 Task: open an excel sheet and write heading  Financial WizardAdd Categories in a column and its values below  'Income, Income, Income, Expenses, Expenses, Expenses, Expenses, Expenses, Savings, Savings, Investments, Investments, Debt, Debt & Debt. 'Add Descriptions in next column and its values below  Salary, Freelance Work, Rental Income, Housing, Transportation, Groceries, Utilities, Entertainment, Emergency Fund, Retirement, Stocks, Mutual Funds, Credit Card 1, Credit Card 2 & Student Loan. Add Amount in next column and its values below  $5,000, $1,200, $500, $1,200, $300, $400, $200, $150, $500, $1,000, $500, $300, $200, $100 & $300. Save page Budget Management Sheet
Action: Mouse moved to (34, 98)
Screenshot: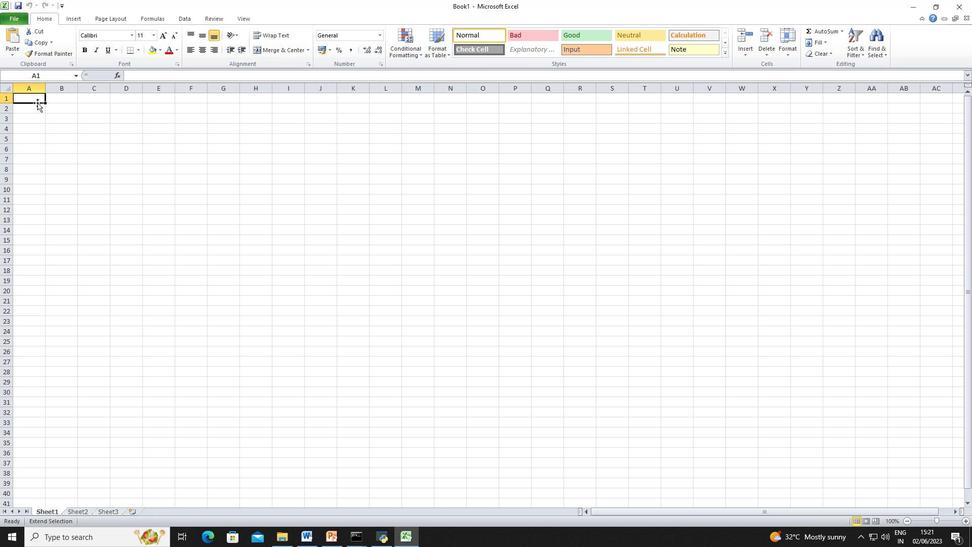 
Action: Mouse pressed left at (34, 98)
Screenshot: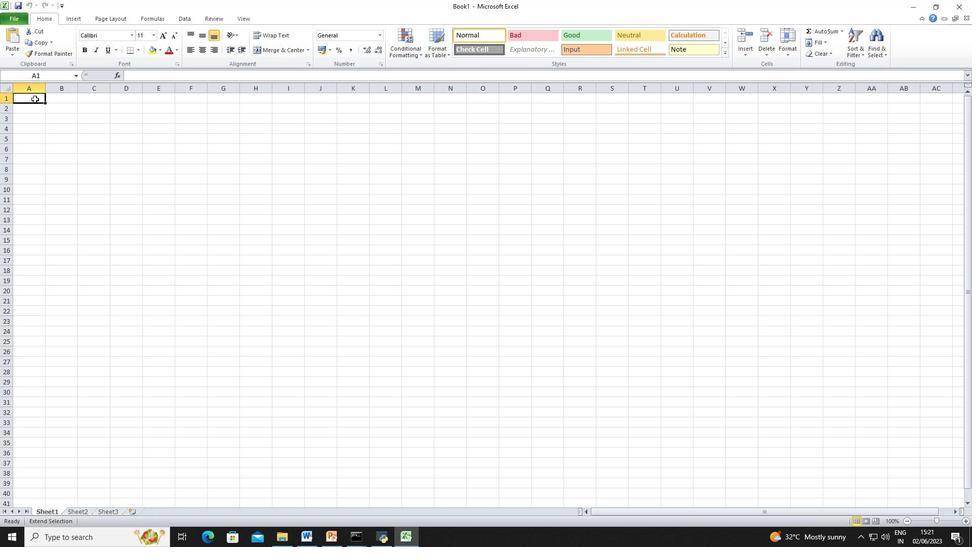 
Action: Mouse moved to (79, 102)
Screenshot: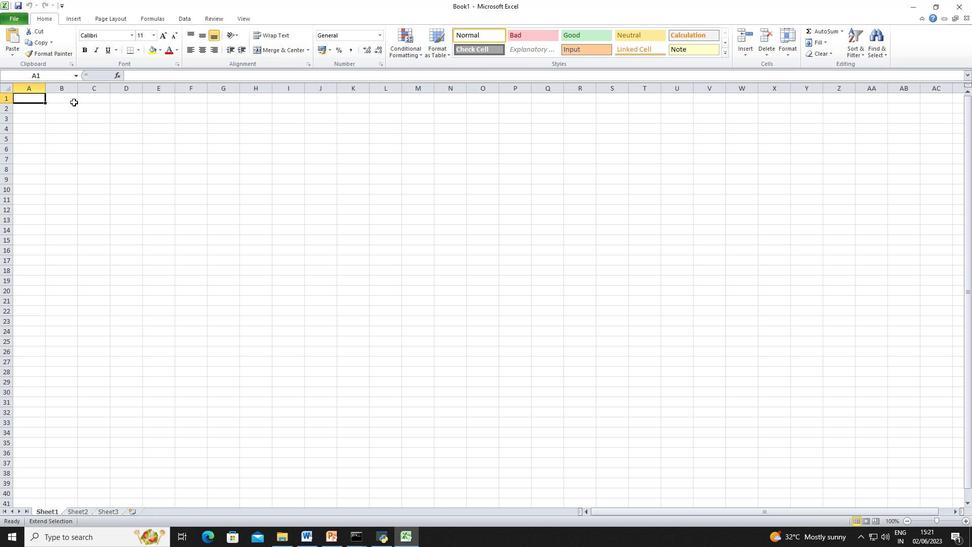 
Action: Key pressed <Key.shift>Financial<Key.space><Key.shift><Key.shift><Key.shift><Key.shift><Key.shift>Wizard
Screenshot: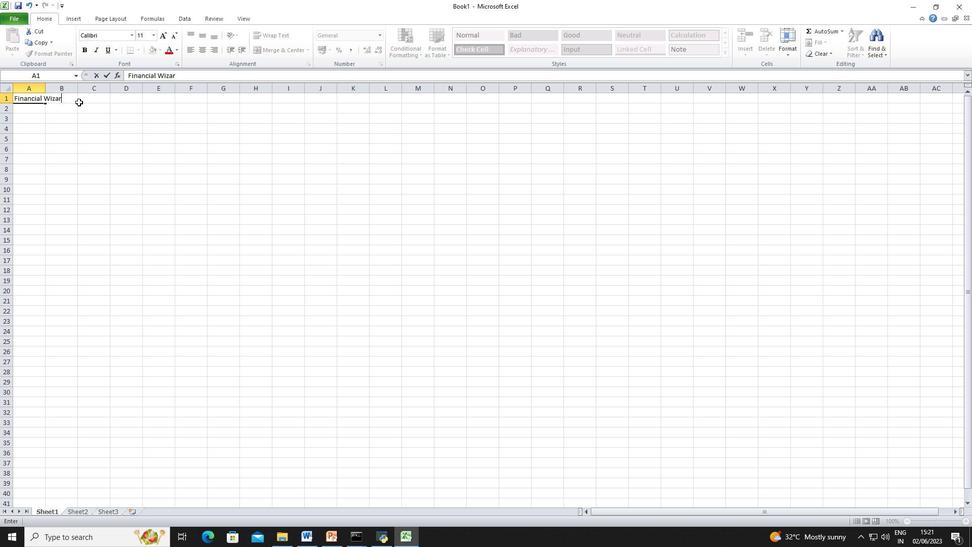 
Action: Mouse moved to (31, 115)
Screenshot: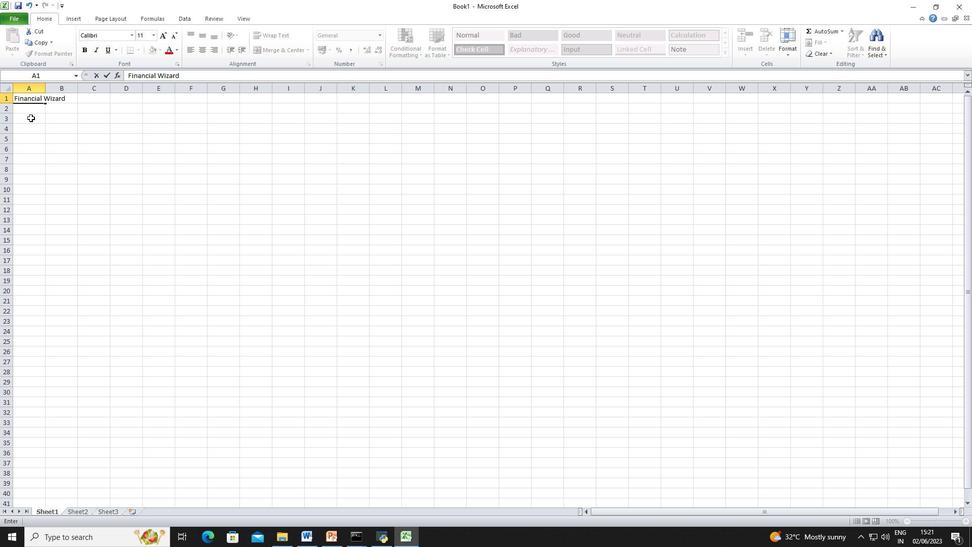 
Action: Mouse pressed left at (31, 115)
Screenshot: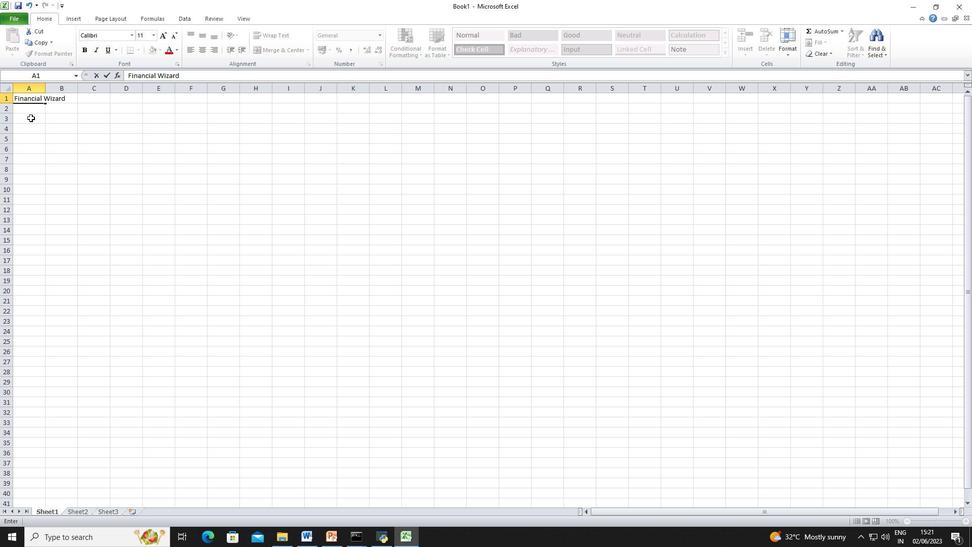 
Action: Key pressed <Key.shift>Categories<Key.down><Key.shift>Income<Key.enter><Key.shift><Key.shift><Key.shift><Key.shift><Key.shift><Key.shift><Key.shift><Key.shift><Key.shift><Key.shift><Key.shift><Key.shift>Income<Key.enter><Key.shift><Key.shift><Key.shift><Key.shift>Income<Key.enter><Key.shift><Key.shift><Key.shift><Key.shift><Key.shift>Expenses<Key.enter><Key.shift><Key.shift><Key.shift><Key.shift><Key.shift><Key.shift><Key.shift><Key.shift>Expenses<Key.enter><Key.shift><Key.shift><Key.shift><Key.shift><Key.shift><Key.shift>Expenses<Key.enter><Key.shift>Expenses<Key.enter><Key.shift>Expenses
Screenshot: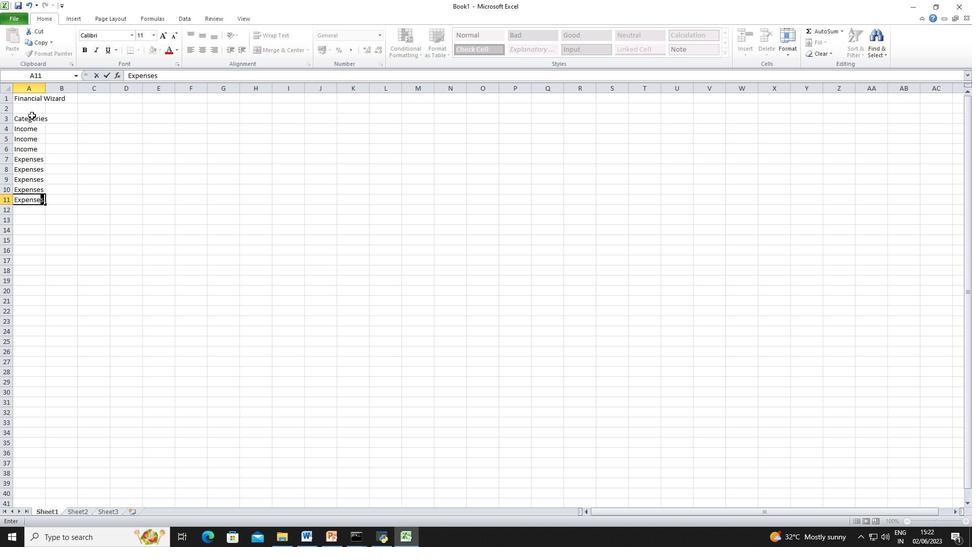 
Action: Mouse moved to (29, 208)
Screenshot: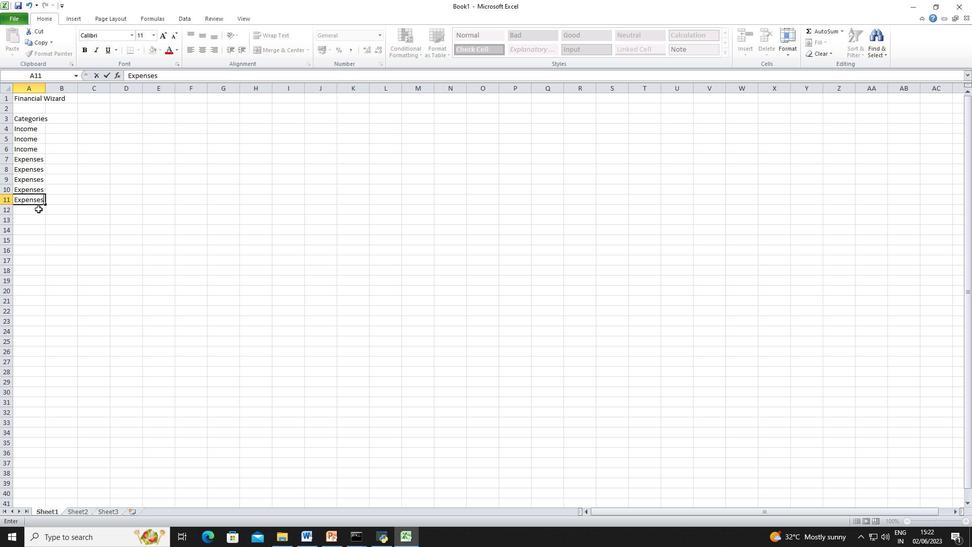 
Action: Mouse pressed left at (29, 208)
Screenshot: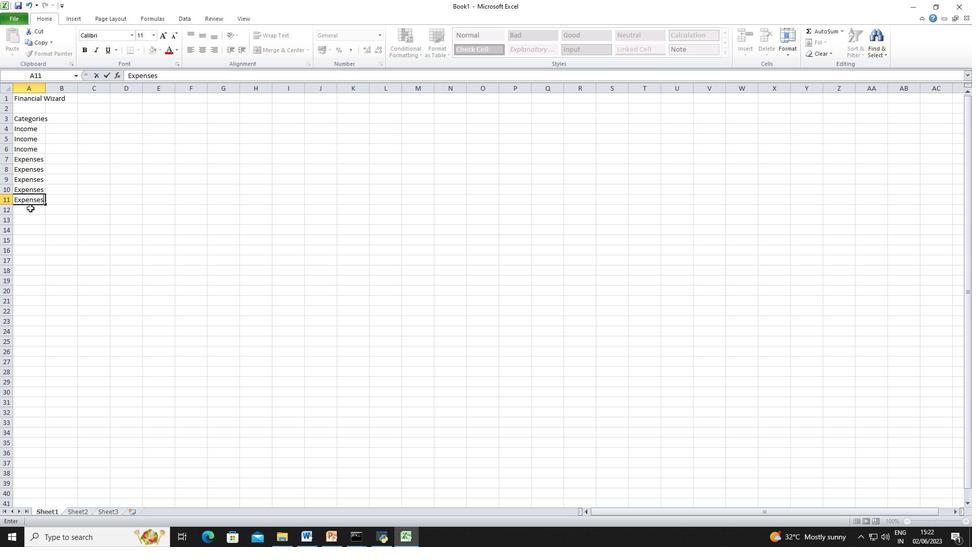 
Action: Key pressed <Key.shift><Key.shift>Expenses
Screenshot: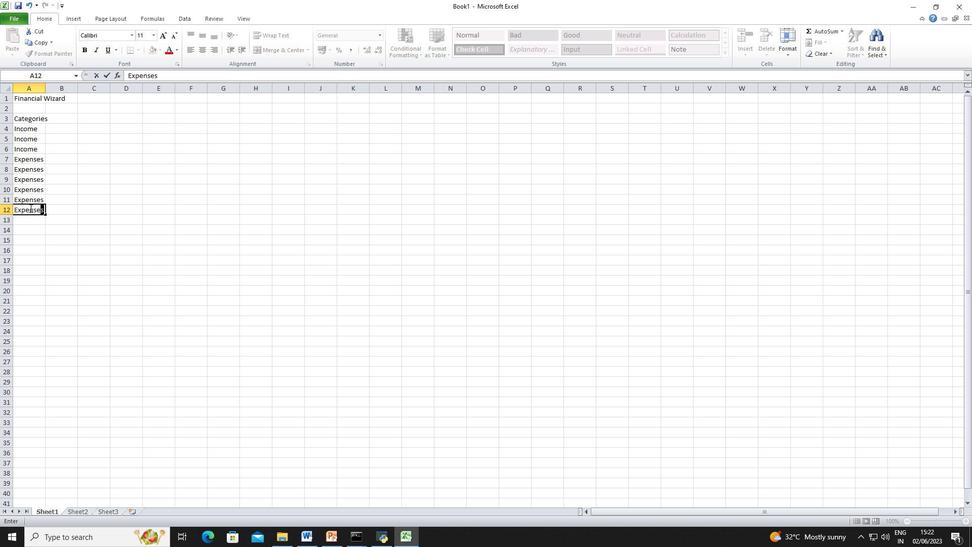 
Action: Mouse moved to (66, 235)
Screenshot: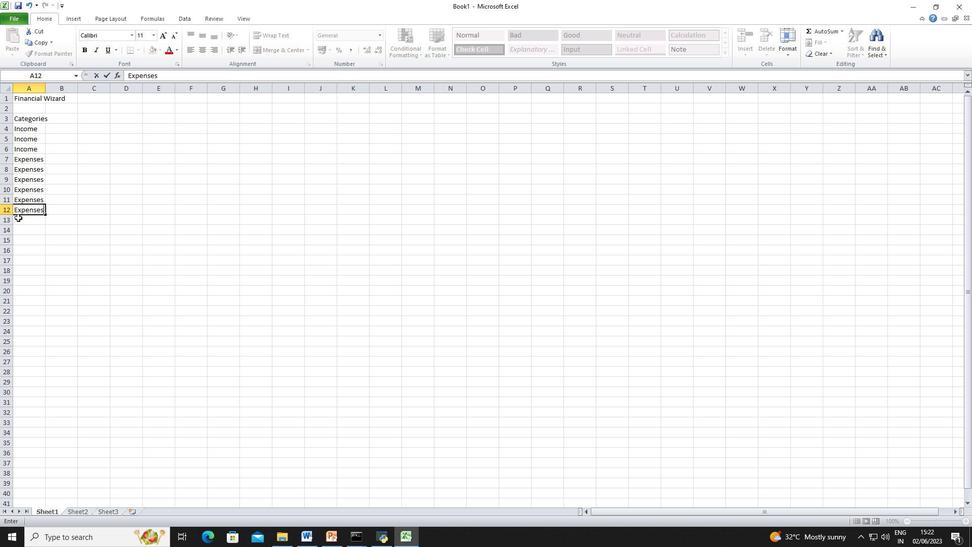 
Action: Key pressed <Key.enter><Key.shift><Key.shift><Key.shift><Key.shift><Key.shift><Key.shift><Key.shift><Key.shift><Key.shift>Savings<Key.enter><Key.shift>Investments<Key.enter><Key.shift>Investments<Key.enter><Key.shift>Deb<Key.backspace>bt<Key.enter><Key.shift><Key.shift><Key.shift><Key.shift>Debt<Key.enter><Key.shift><Key.shift><Key.shift><Key.shift><Key.shift>Debt<Key.right><Key.up><Key.up><Key.up><Key.up><Key.up><Key.up><Key.up><Key.up><Key.up><Key.up><Key.up><Key.up><Key.up><Key.up><Key.up><Key.shift>Descriptions<Key.down><Key.shift><Key.shift><Key.shift><Key.shift>Salary<Key.enter><Key.shift>Freelance<Key.space><Key.shift><Key.shift><Key.shift><Key.shift><Key.shift><Key.shift><Key.shift><Key.shift><Key.shift><Key.shift><Key.shift><Key.shift><Key.shift>Work<Key.enter><Key.shift>Rental<Key.space><Key.shift>Income<Key.enter><Key.shift>Housing<Key.enter><Key.shift>TYrans<Key.backspace><Key.backspace><Key.backspace><Key.backspace><Key.backspace>ransportation<Key.enter><Key.shift>Groceries<Key.enter><Key.shift>Utilities<Key.enter><Key.shift><Key.shift><Key.shift><Key.shift><Key.shift>Entertainment<Key.enter><Key.shift><Key.shift>Emergency<Key.space><Key.shift>Fund<Key.enter><Key.shift>Retirement<Key.enter><Key.shift>Stocks<Key.enter><Key.shift>Mutgual<Key.space><Key.shift>Funds<Key.enter><Key.shift>Credit<Key.space><Key.shift>Card<Key.space>1<Key.enter><Key.shift><Key.shift><Key.shift><Key.shift><Key.shift><Key.shift><Key.shift>Credit<Key.space><Key.shift>Card<Key.space>2<Key.space><Key.shift>S<Key.backspace><Key.enter><Key.shift><Key.shift><Key.shift><Key.shift><Key.shift><Key.shift><Key.shift><Key.shift><Key.shift><Key.shift><Key.shift><Key.shift><Key.shift><Key.shift><Key.shift><Key.shift><Key.shift><Key.shift><Key.shift><Key.shift><Key.shift><Key.shift><Key.shift><Key.shift><Key.shift><Key.shift><Key.shift>Student<Key.space><Key.shift>Loan<Key.right><Key.down><Key.right><Key.up><Key.up><Key.up><Key.up><Key.up><Key.up><Key.up><Key.up><Key.up><Key.up><Key.up><Key.up><Key.up><Key.up><Key.up><Key.up><Key.shift>Amount<Key.enter><Key.shift>$5,000<Key.enter><Key.shift><Key.shift>$1,200<Key.enter><Key.shift><Key.shift><Key.shift><Key.shift><Key.shift><Key.shift>$500<Key.enter><Key.shift><Key.shift><Key.shift><Key.shift><Key.shift><Key.shift><Key.shift>$1,200<Key.enter><Key.shift><Key.shift><Key.shift><Key.shift><Key.shift><Key.shift><Key.shift><Key.shift><Key.shift><Key.shift><Key.shift><Key.shift><Key.shift><Key.shift><Key.shift><Key.shift><Key.shift><Key.shift><Key.shift><Key.shift>$300<Key.enter><Key.shift><Key.shift><Key.shift><Key.shift><Key.shift><Key.shift><Key.shift><Key.shift><Key.shift><Key.shift>$400<Key.enter><Key.shift><Key.shift><Key.shift><Key.shift><Key.shift><Key.shift><Key.shift><Key.shift><Key.shift>$200<Key.enter><Key.shift><Key.shift><Key.shift><Key.shift><Key.shift><Key.shift><Key.shift><Key.shift>$150<Key.enter><Key.shift><Key.shift><Key.shift><Key.shift><Key.shift><Key.shift><Key.shift><Key.shift>$500<Key.enter><Key.shift><Key.shift><Key.shift><Key.shift>$1000<Key.enter><Key.shift><Key.shift><Key.shift><Key.shift><Key.shift><Key.shift><Key.shift><Key.shift><Key.shift><Key.shift><Key.shift><Key.shift><Key.shift><Key.shift><Key.shift><Key.shift><Key.shift><Key.shift><Key.shift><Key.shift><Key.shift><Key.shift><Key.shift>$500<Key.enter><Key.shift><Key.shift><Key.shift><Key.shift><Key.shift><Key.shift><Key.shift><Key.shift><Key.shift><Key.shift><Key.shift><Key.shift><Key.shift><Key.shift>$300<Key.down><Key.shift><Key.shift><Key.shift><Key.shift><Key.shift><Key.shift><Key.shift><Key.shift><Key.shift><Key.shift><Key.shift><Key.shift><Key.shift><Key.shift><Key.shift><Key.shift><Key.shift><Key.shift><Key.shift><Key.shift><Key.shift>$200<Key.down><Key.shift><Key.shift><Key.shift><Key.shift><Key.shift><Key.shift><Key.shift><Key.shift><Key.shift><Key.shift><Key.shift><Key.shift><Key.shift><Key.shift><Key.shift><Key.shift><Key.shift><Key.shift><Key.shift><Key.shift><Key.shift><Key.shift><Key.shift><Key.shift><Key.shift><Key.shift><Key.shift><Key.shift>$100<Key.down><Key.shift><Key.shift><Key.shift><Key.shift><Key.shift>$3000<Key.down><Key.right><Key.up><Key.up><Key.up><Key.up><Key.up><Key.up><Key.up><Key.up><Key.up><Key.up><Key.up><Key.up><Key.up><Key.up><Key.up><Key.up><Key.up>
Screenshot: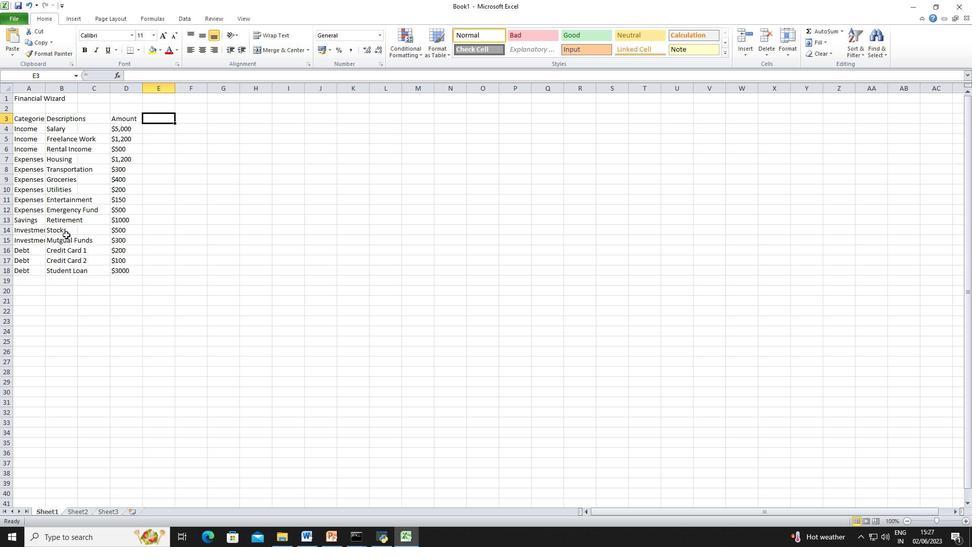 
Action: Mouse moved to (10, 5)
Screenshot: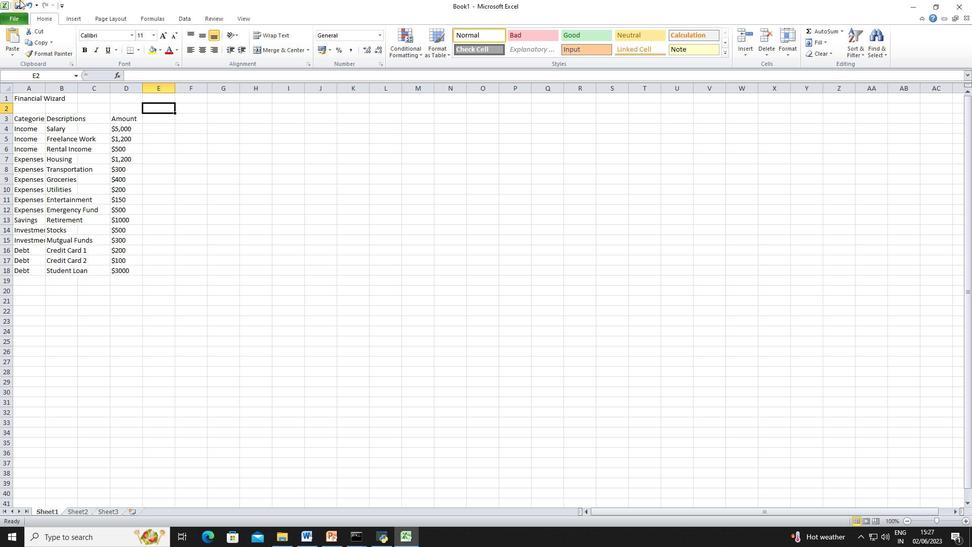 
Action: Mouse pressed left at (10, 5)
Screenshot: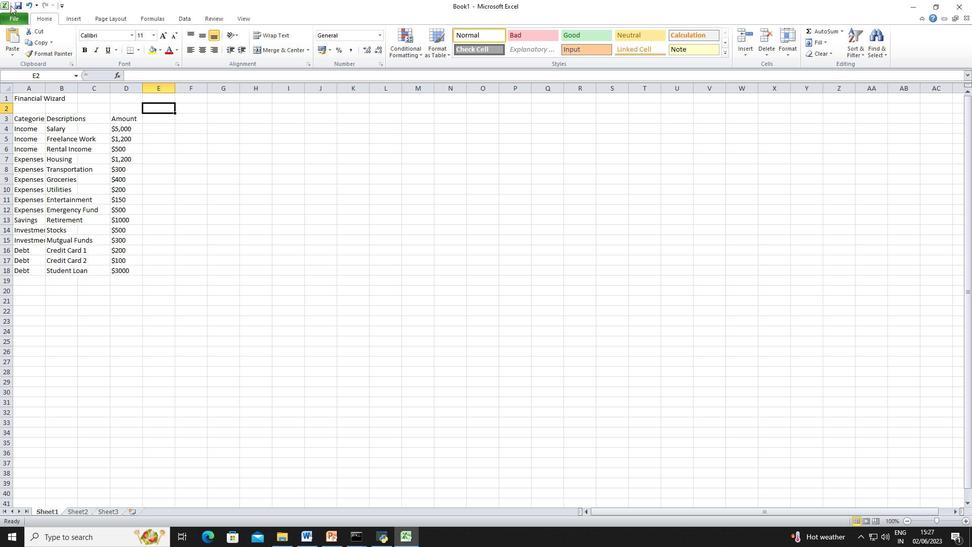 
Action: Mouse moved to (17, 2)
Screenshot: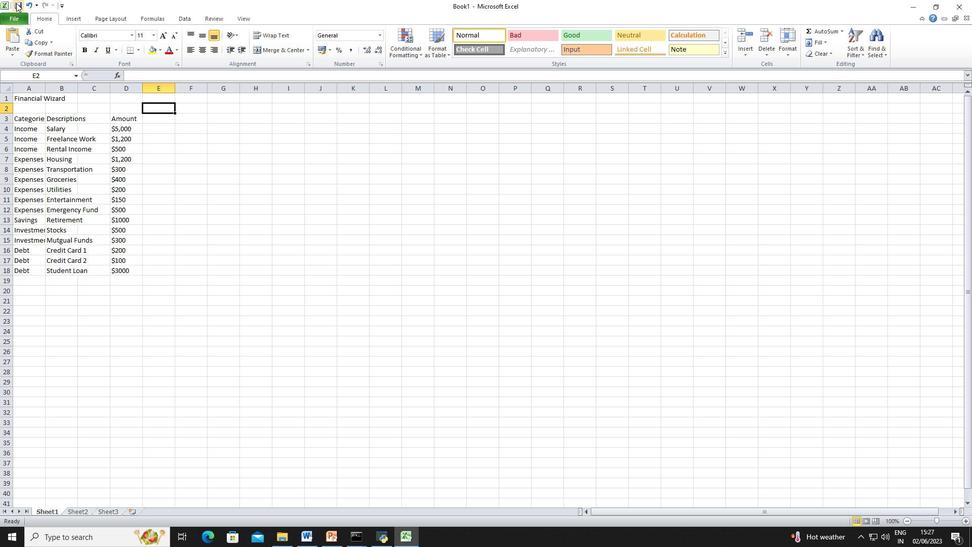 
Action: Mouse pressed left at (16, 3)
Screenshot: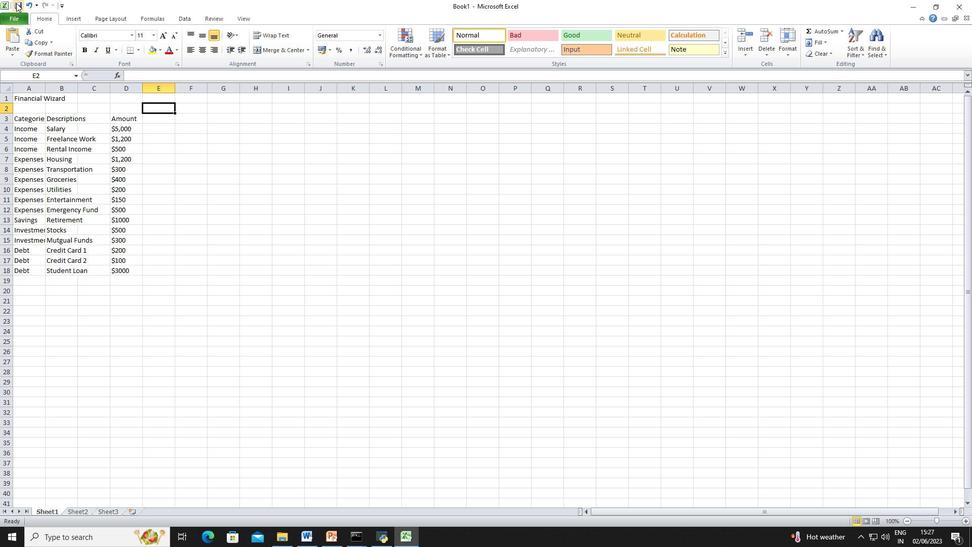 
Action: Mouse moved to (322, 177)
Screenshot: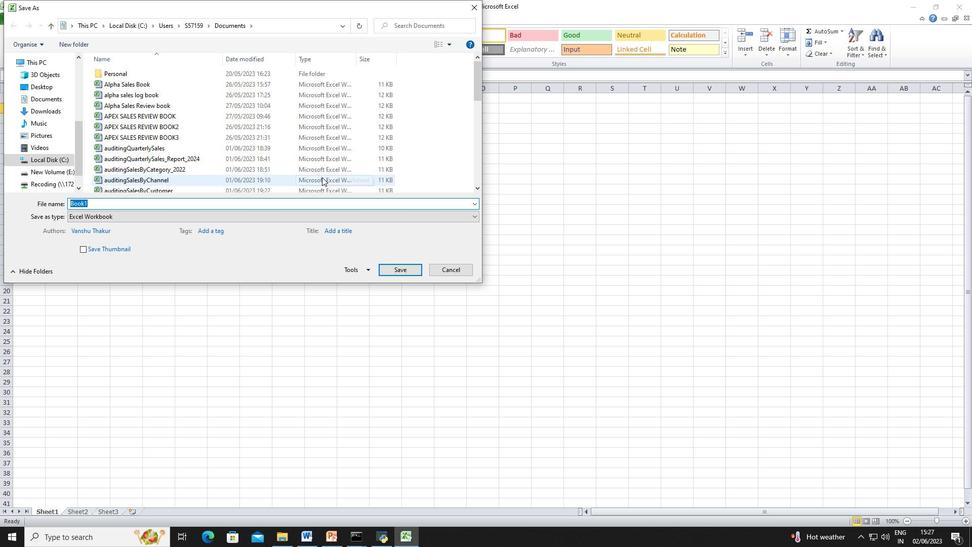 
Action: Key pressed <Key.shift>Budget<Key.space><Key.shift>Management<Key.space><Key.shift><Key.shift><Key.shift><Key.shift>Sheet
Screenshot: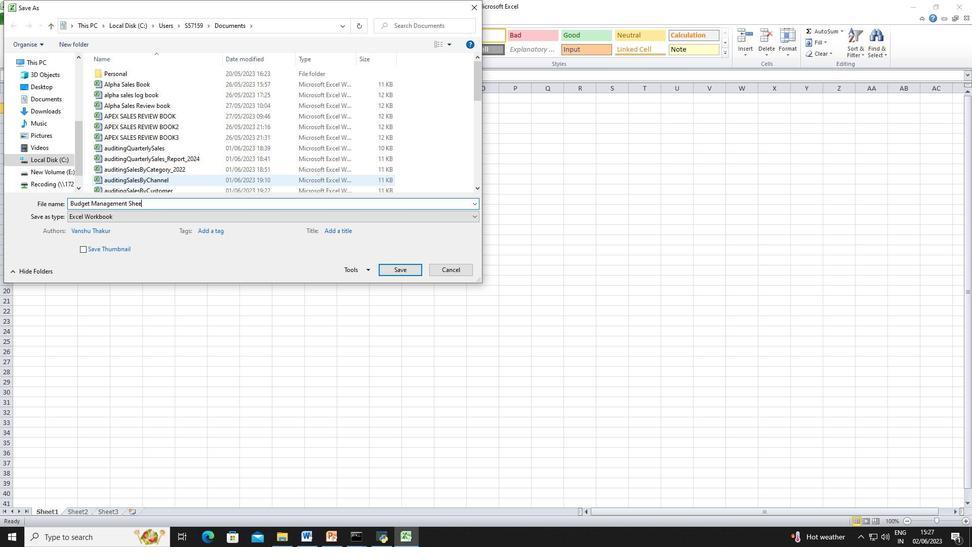 
Action: Mouse moved to (410, 269)
Screenshot: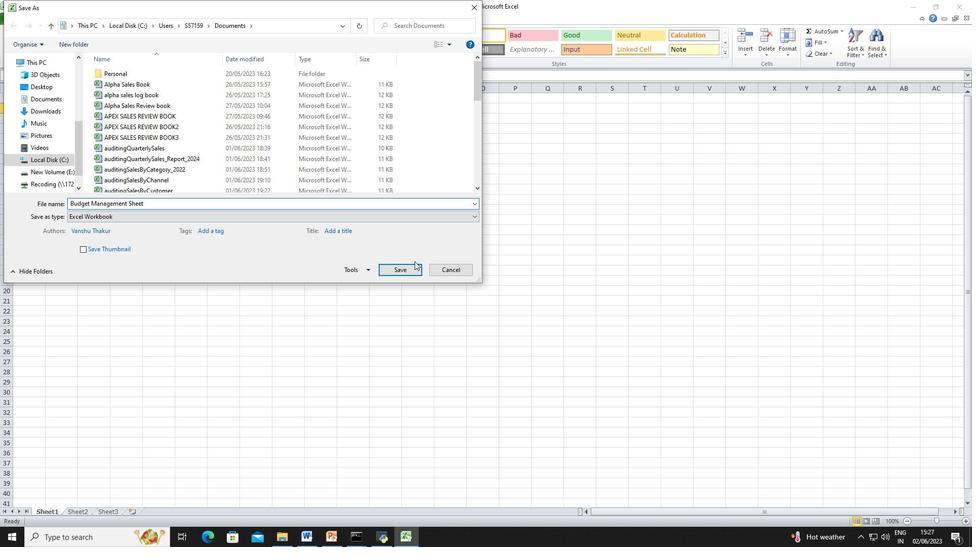 
Action: Mouse pressed left at (410, 269)
Screenshot: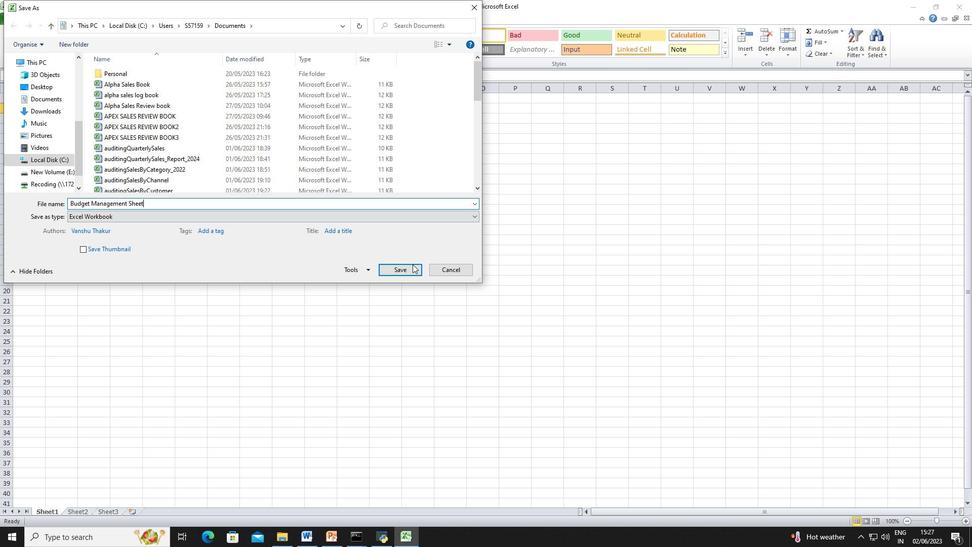 
